 Task: Plan a virtual training workshop for the new communication tool on the 25th at 11 AM.
Action: Mouse moved to (52, 78)
Screenshot: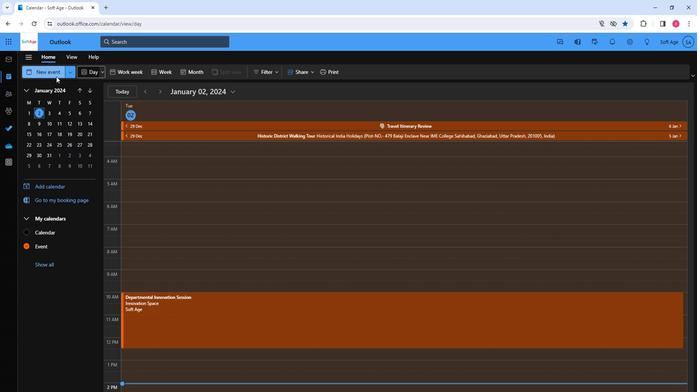 
Action: Mouse pressed left at (52, 78)
Screenshot: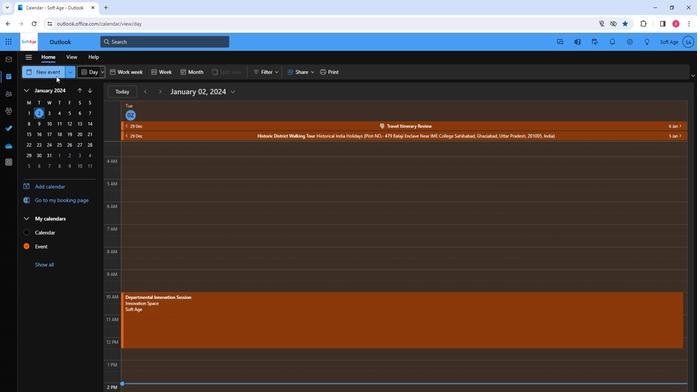 
Action: Mouse moved to (197, 127)
Screenshot: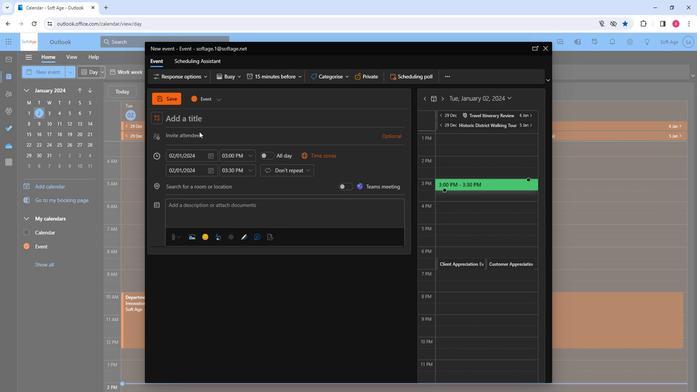 
Action: Key pressed <Key.shift>Vitry<Key.backspace><Key.backspace><Key.backspace>rtul<Key.backspace>al<Key.space><Key.shift><Key.shift>Training<Key.space><Key.shift>Workshop<Key.space>
Screenshot: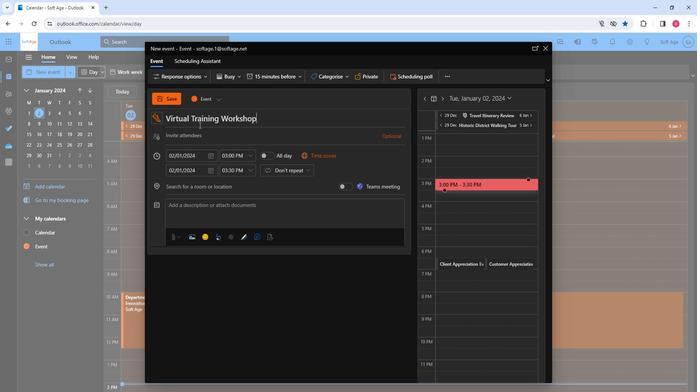 
Action: Mouse moved to (203, 138)
Screenshot: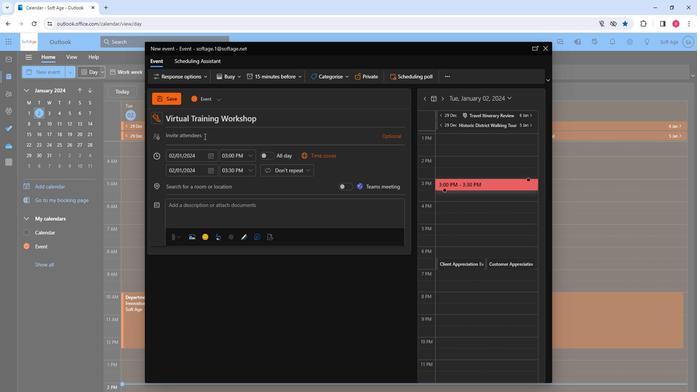 
Action: Mouse pressed left at (203, 138)
Screenshot: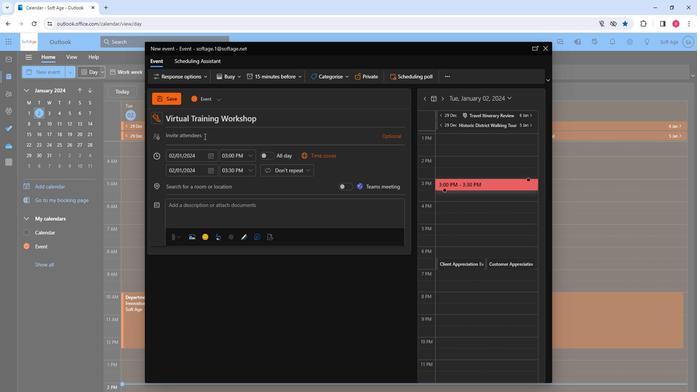 
Action: Key pressed so
Screenshot: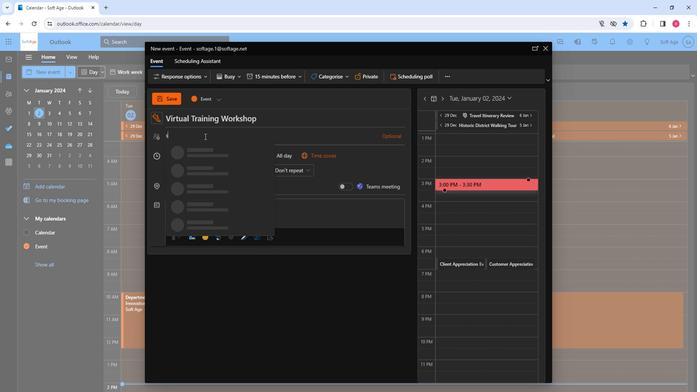 
Action: Mouse moved to (230, 197)
Screenshot: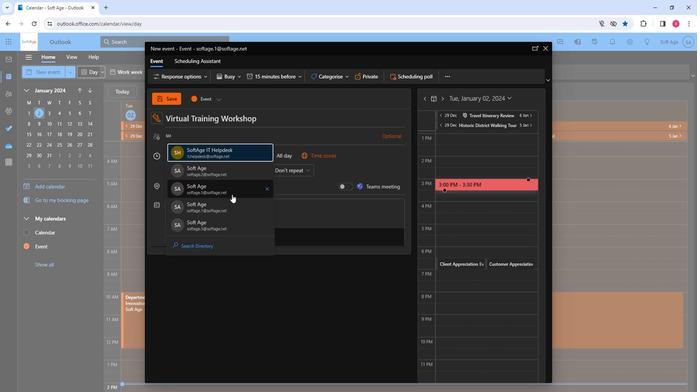 
Action: Mouse pressed left at (230, 197)
Screenshot: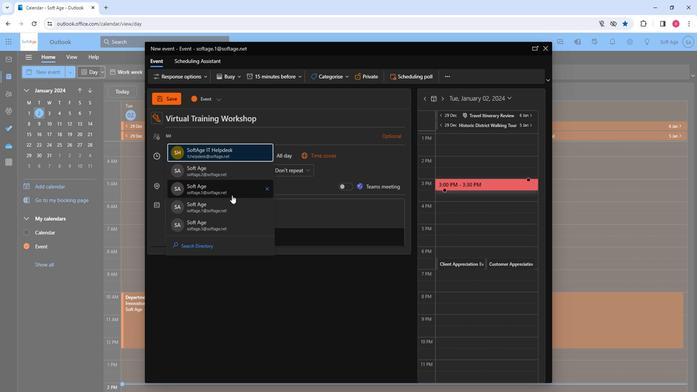
Action: Key pressed so
Screenshot: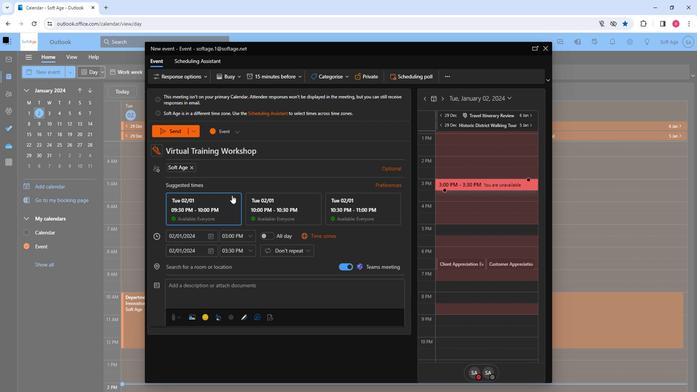 
Action: Mouse moved to (230, 206)
Screenshot: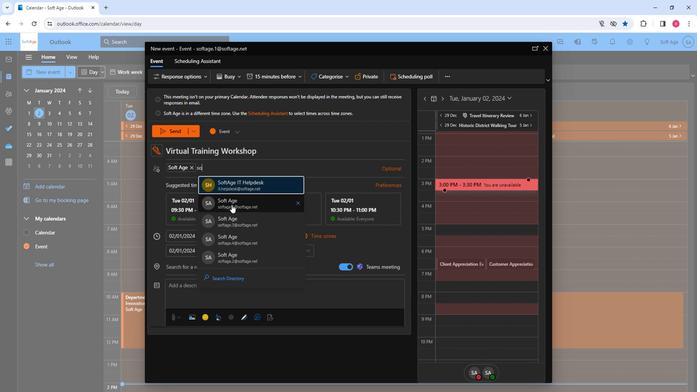 
Action: Mouse pressed left at (230, 206)
Screenshot: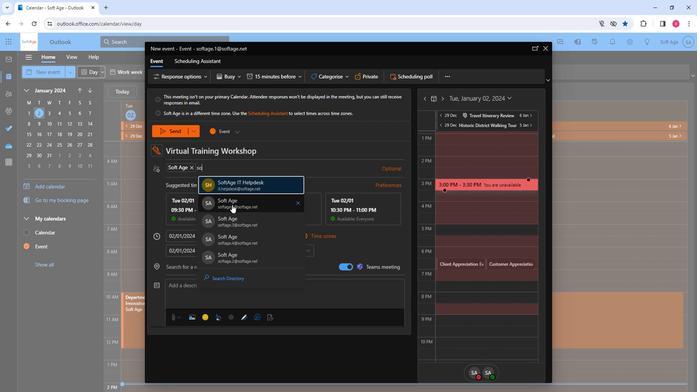 
Action: Key pressed so
Screenshot: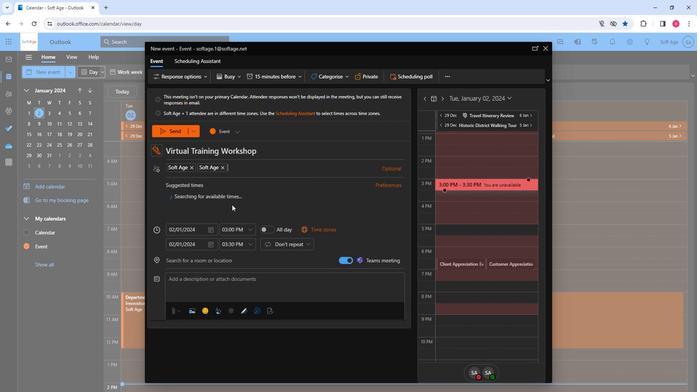 
Action: Mouse moved to (251, 248)
Screenshot: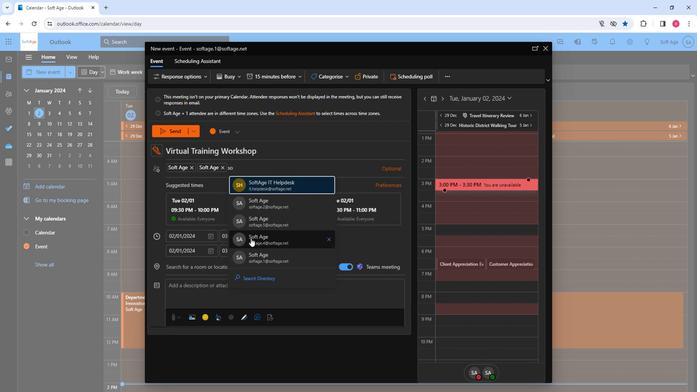 
Action: Mouse pressed left at (251, 248)
Screenshot: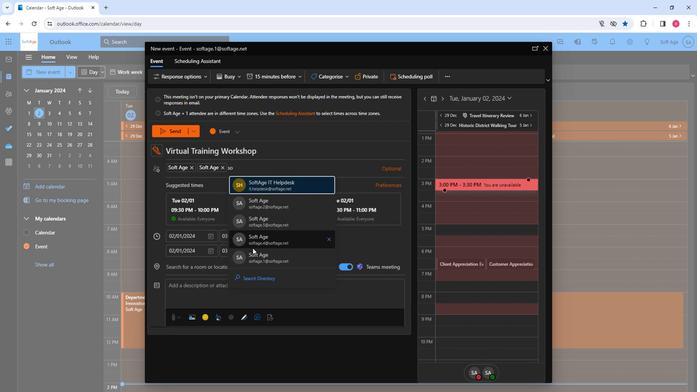 
Action: Key pressed s
Screenshot: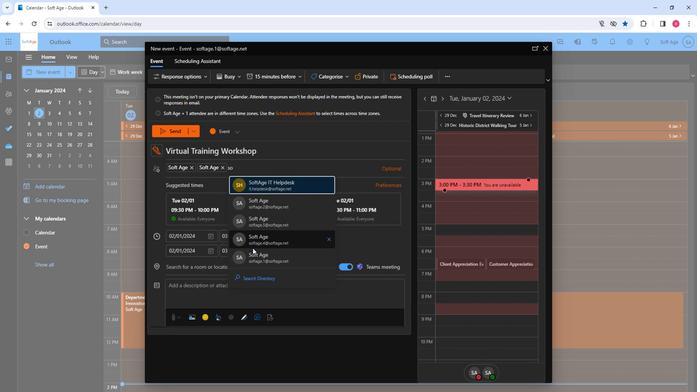 
Action: Mouse pressed left at (251, 248)
Screenshot: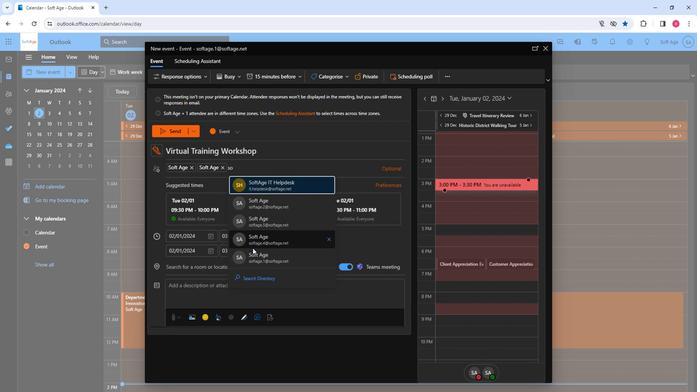 
Action: Mouse moved to (259, 245)
Screenshot: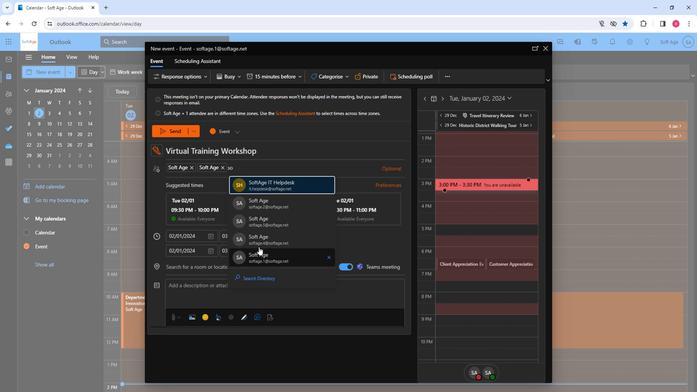 
Action: Mouse pressed left at (259, 245)
Screenshot: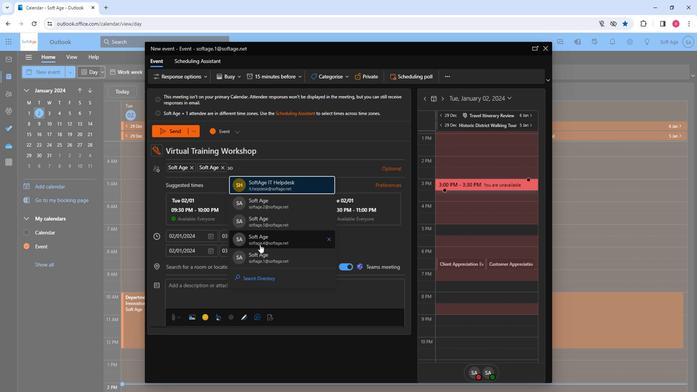 
Action: Mouse moved to (258, 235)
Screenshot: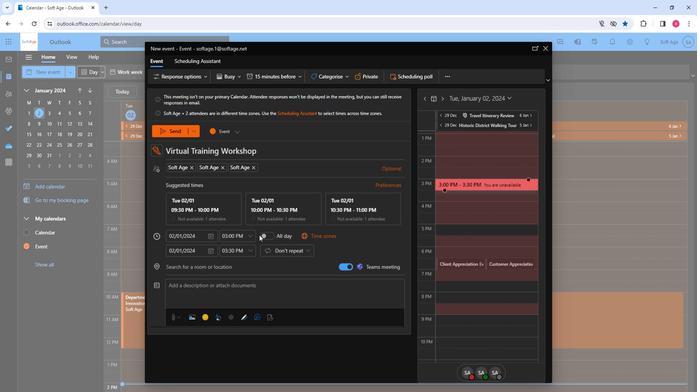 
Action: Key pressed so
Screenshot: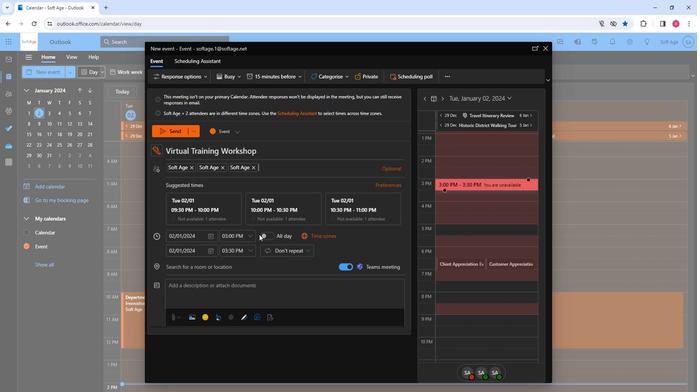 
Action: Mouse moved to (284, 257)
Screenshot: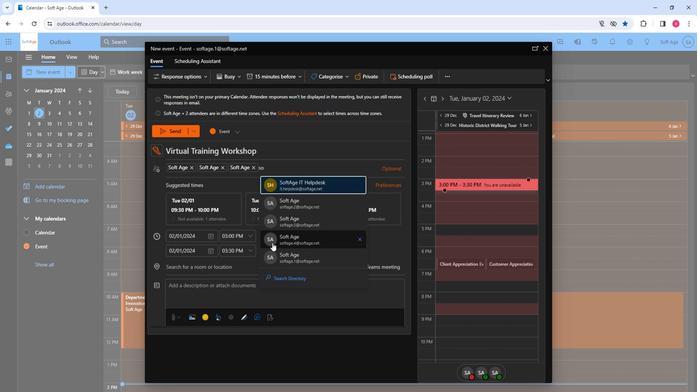 
Action: Mouse pressed left at (284, 257)
Screenshot: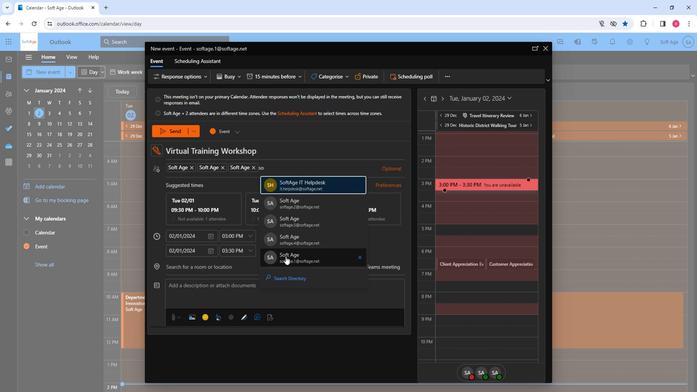 
Action: Mouse moved to (210, 239)
Screenshot: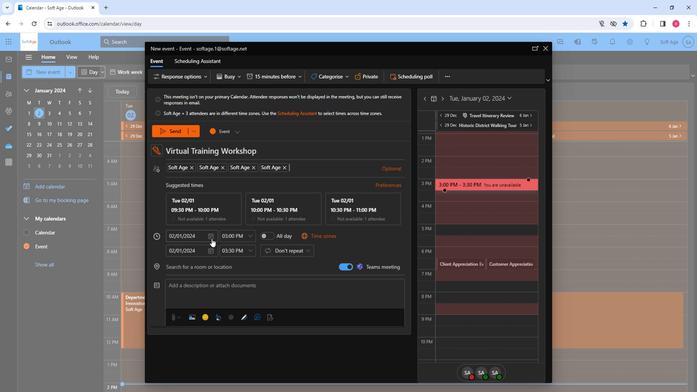 
Action: Mouse pressed left at (210, 239)
Screenshot: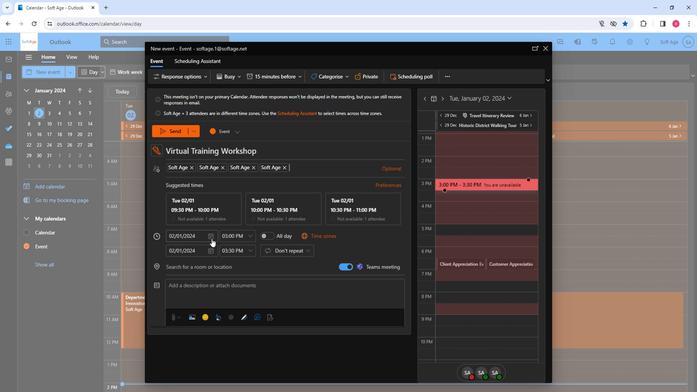 
Action: Mouse moved to (204, 307)
Screenshot: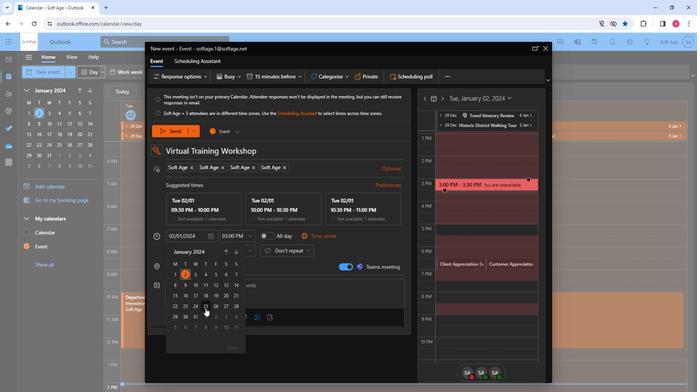 
Action: Mouse pressed left at (204, 307)
Screenshot: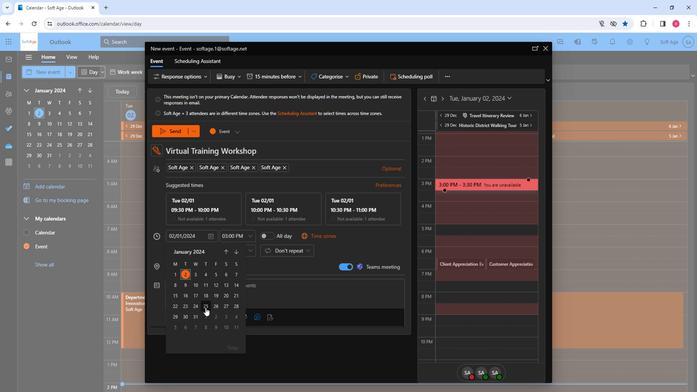 
Action: Mouse moved to (248, 239)
Screenshot: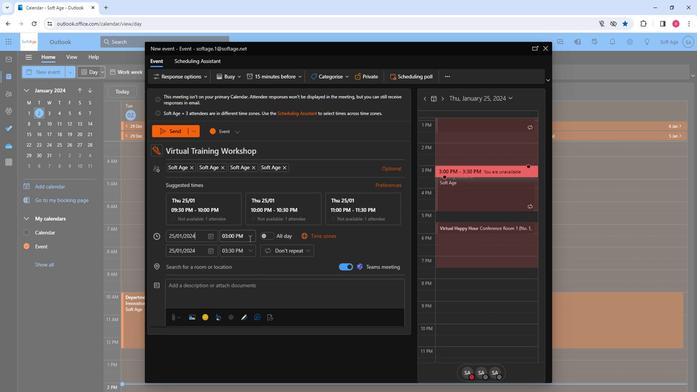 
Action: Mouse pressed left at (248, 239)
Screenshot: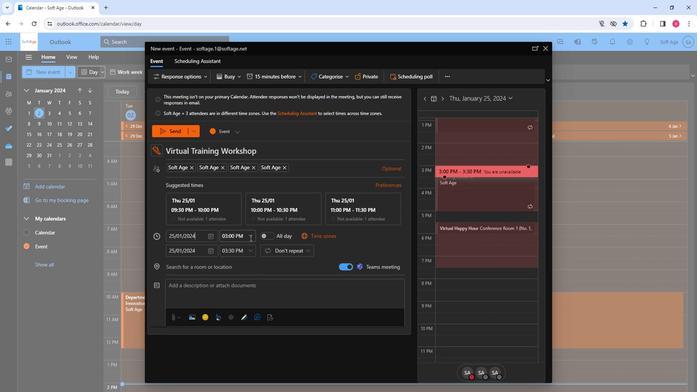 
Action: Mouse moved to (243, 275)
Screenshot: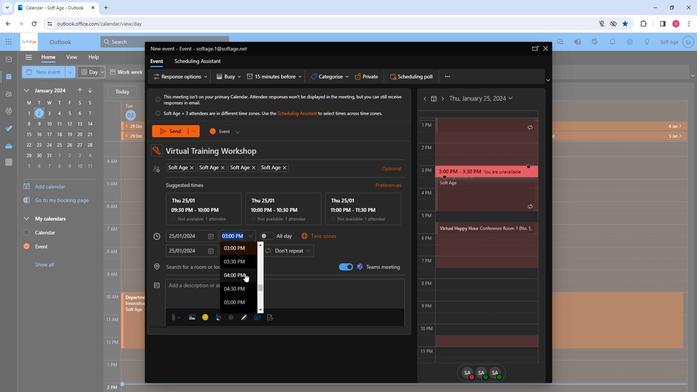 
Action: Mouse scrolled (243, 274) with delta (0, 0)
Screenshot: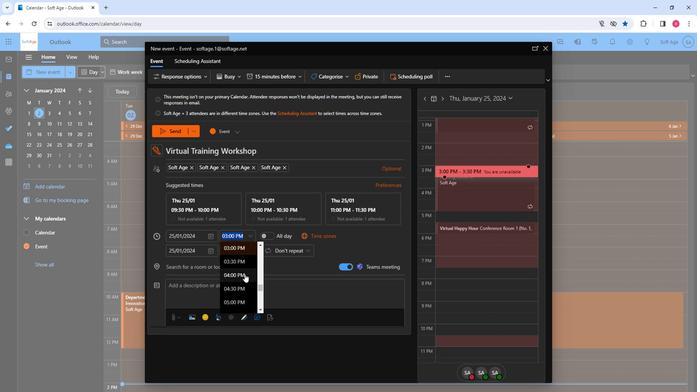 
Action: Mouse moved to (243, 276)
Screenshot: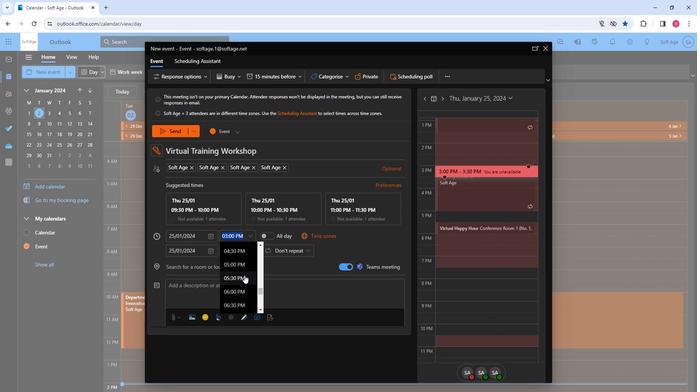 
Action: Mouse scrolled (243, 276) with delta (0, 0)
Screenshot: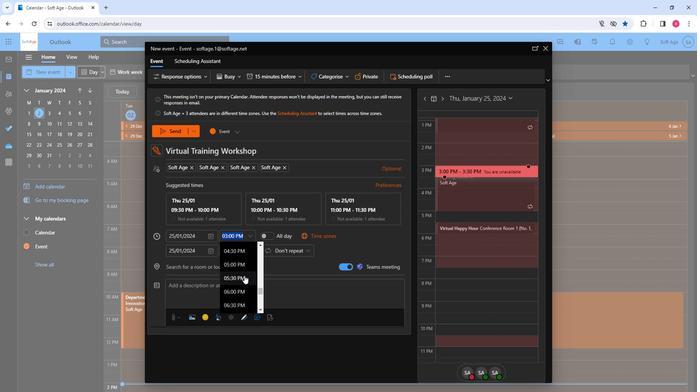 
Action: Mouse moved to (242, 277)
Screenshot: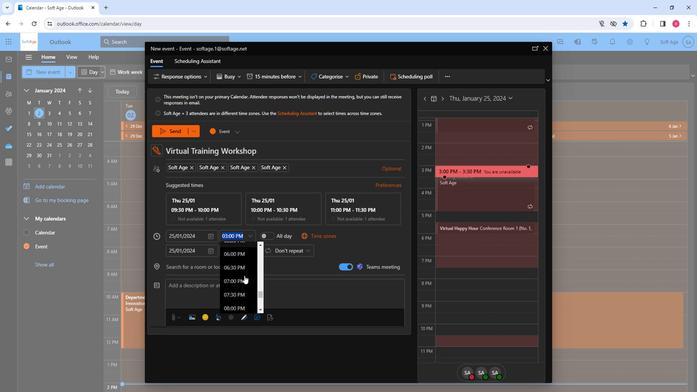 
Action: Mouse scrolled (242, 276) with delta (0, 0)
Screenshot: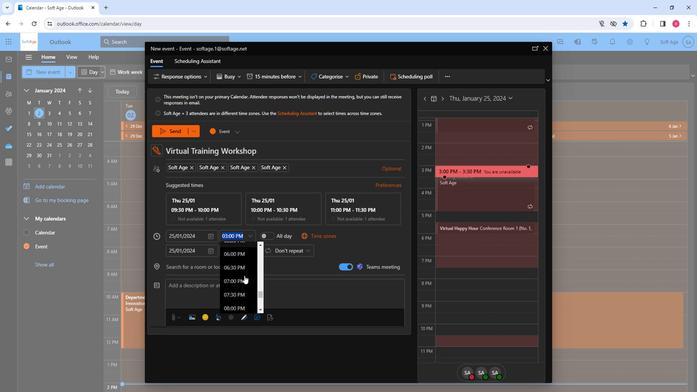 
Action: Mouse moved to (242, 277)
Screenshot: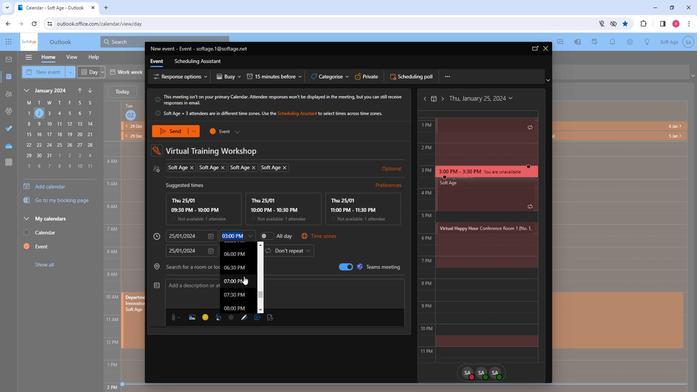 
Action: Mouse scrolled (242, 277) with delta (0, 0)
Screenshot: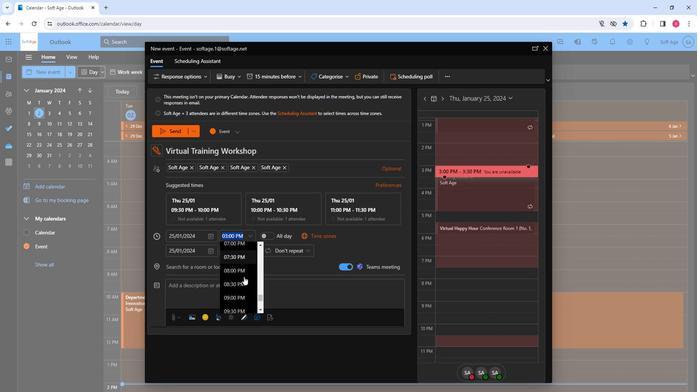 
Action: Mouse moved to (242, 277)
Screenshot: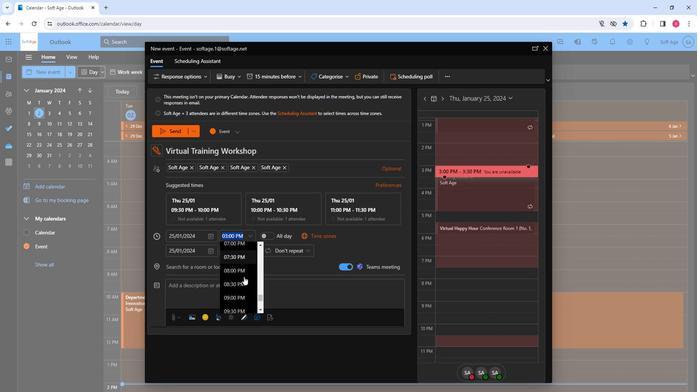 
Action: Mouse scrolled (242, 277) with delta (0, 0)
Screenshot: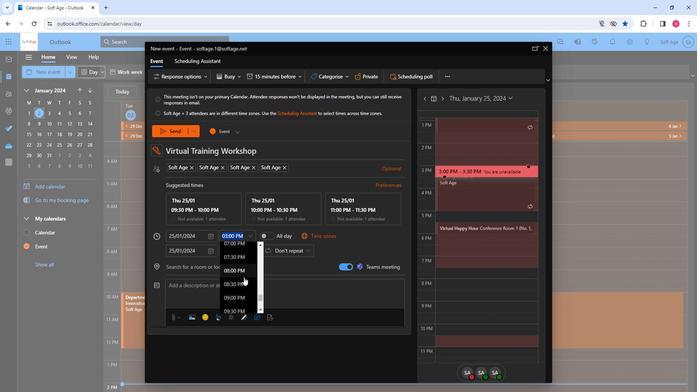 
Action: Mouse moved to (237, 293)
Screenshot: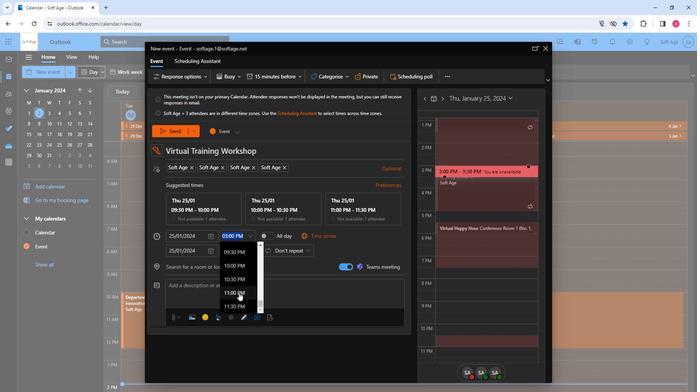 
Action: Mouse scrolled (237, 293) with delta (0, 0)
Screenshot: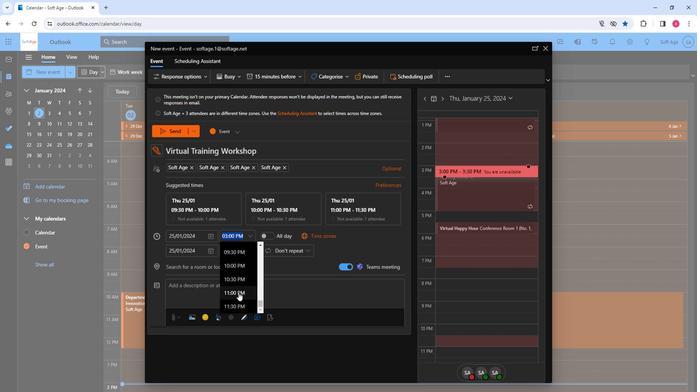 
Action: Mouse scrolled (237, 293) with delta (0, 0)
Screenshot: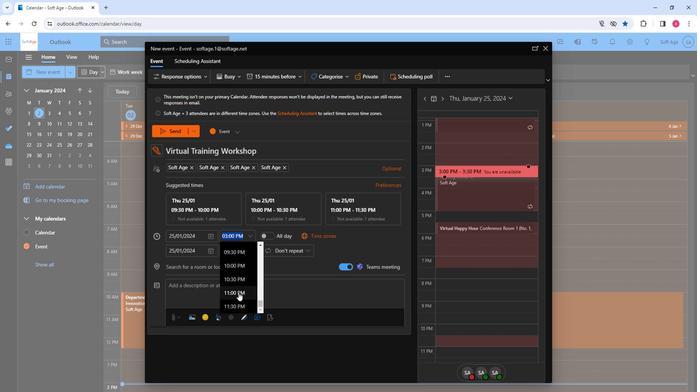 
Action: Mouse scrolled (237, 293) with delta (0, 0)
Screenshot: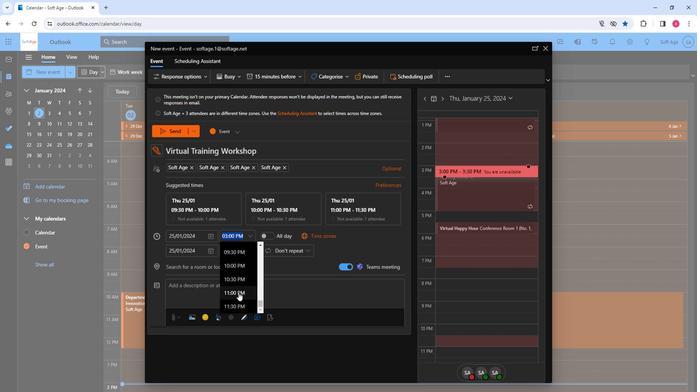 
Action: Mouse scrolled (237, 293) with delta (0, 0)
Screenshot: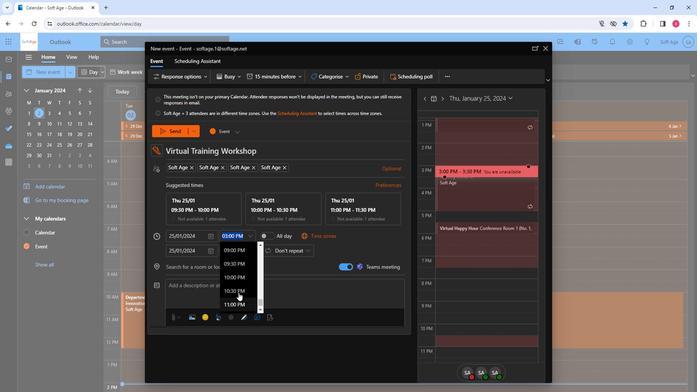 
Action: Mouse scrolled (237, 293) with delta (0, 0)
Screenshot: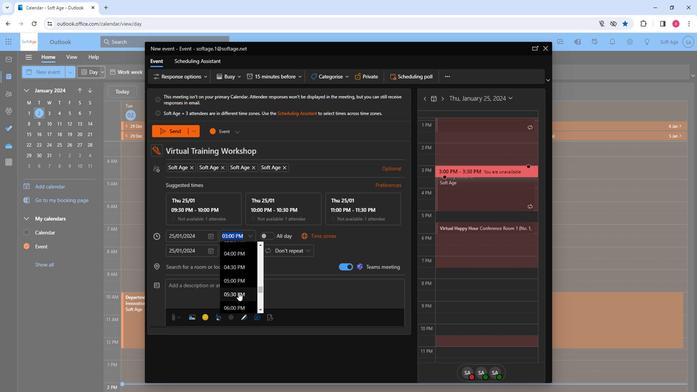 
Action: Mouse scrolled (237, 293) with delta (0, 0)
Screenshot: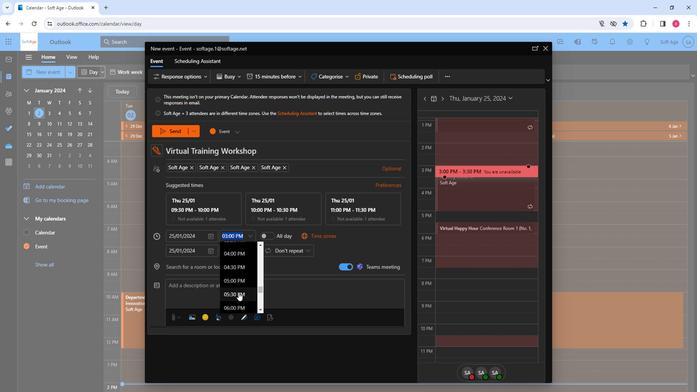 
Action: Mouse moved to (235, 275)
Screenshot: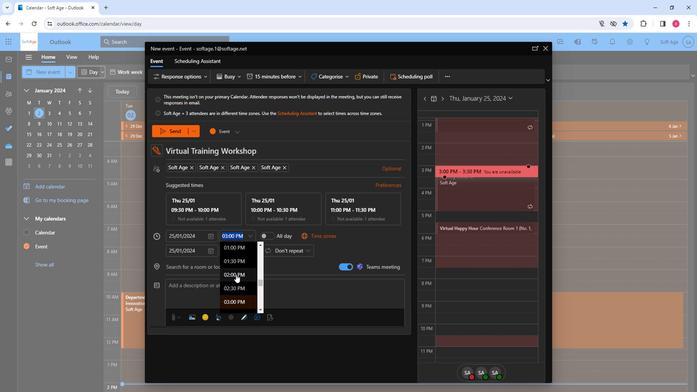 
Action: Mouse scrolled (235, 276) with delta (0, 0)
Screenshot: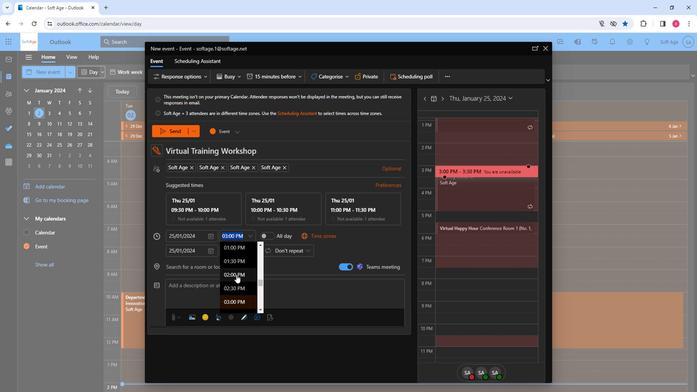 
Action: Mouse scrolled (235, 276) with delta (0, 0)
Screenshot: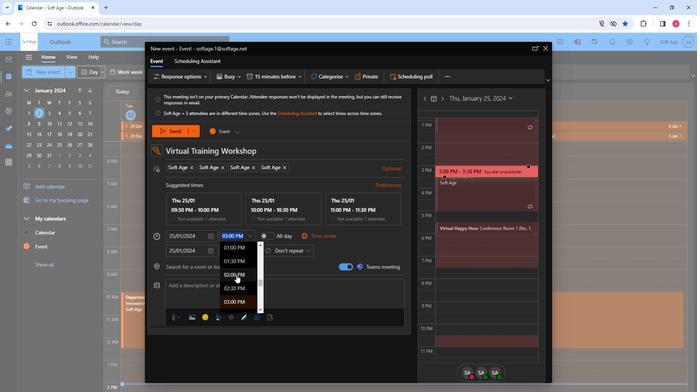 
Action: Mouse moved to (234, 270)
Screenshot: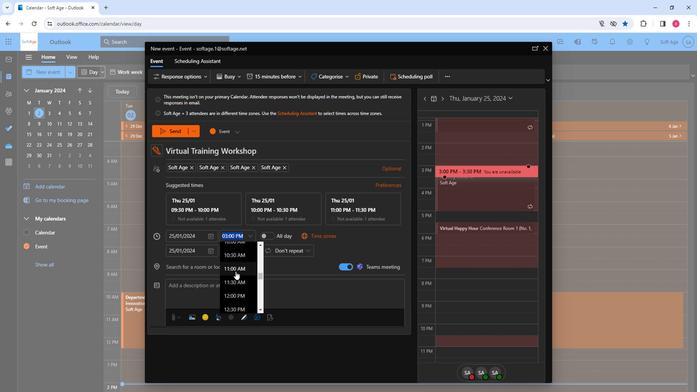 
Action: Mouse pressed left at (234, 270)
Screenshot: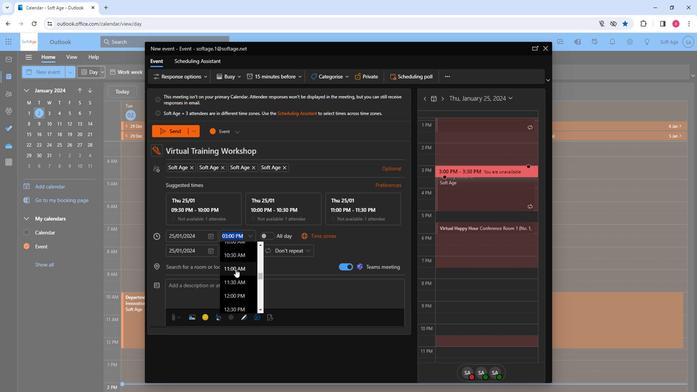 
Action: Mouse moved to (202, 264)
Screenshot: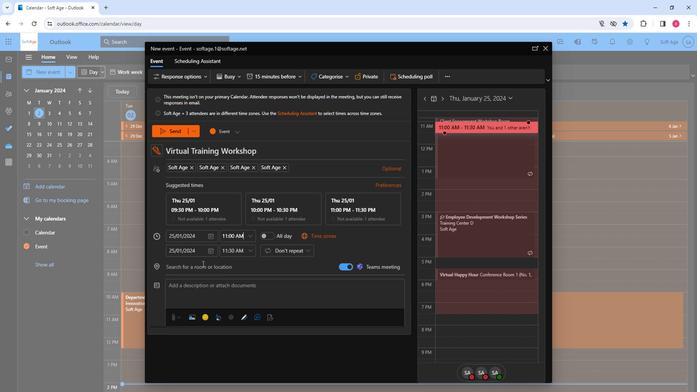 
Action: Mouse pressed left at (202, 264)
Screenshot: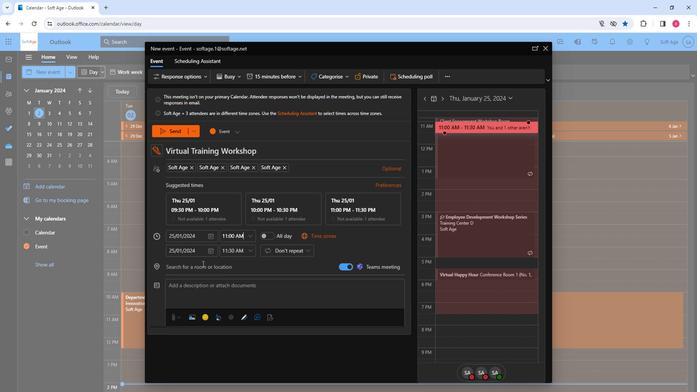 
Action: Key pressed so<Key.backspace><Key.backspace>train
Screenshot: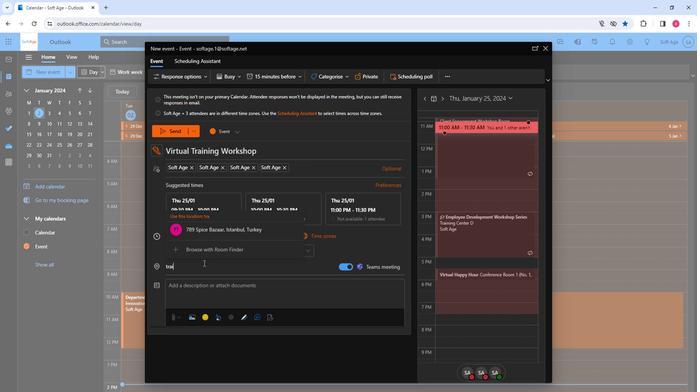 
Action: Mouse moved to (199, 183)
Screenshot: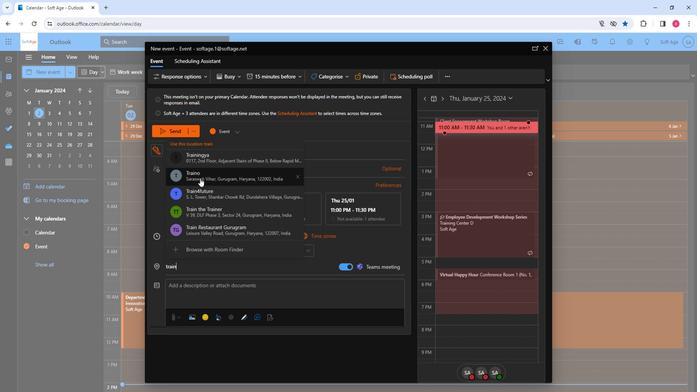 
Action: Key pressed ing
Screenshot: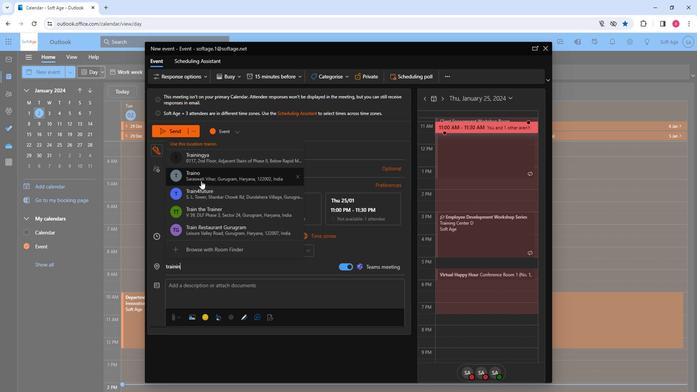 
Action: Mouse moved to (232, 231)
Screenshot: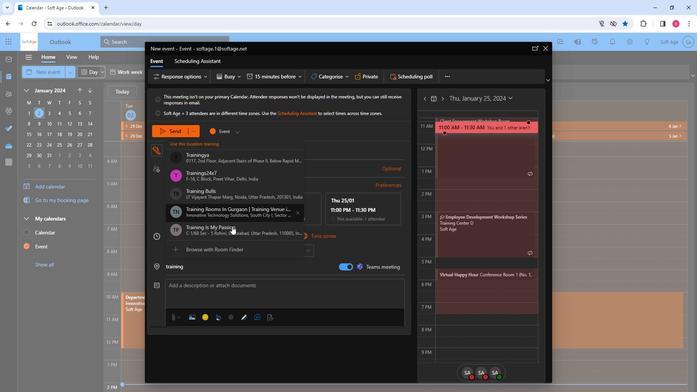 
Action: Mouse pressed left at (232, 231)
Screenshot: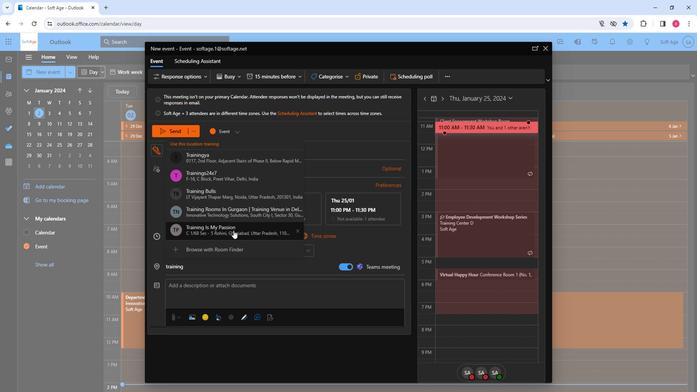
Action: Mouse moved to (195, 289)
Screenshot: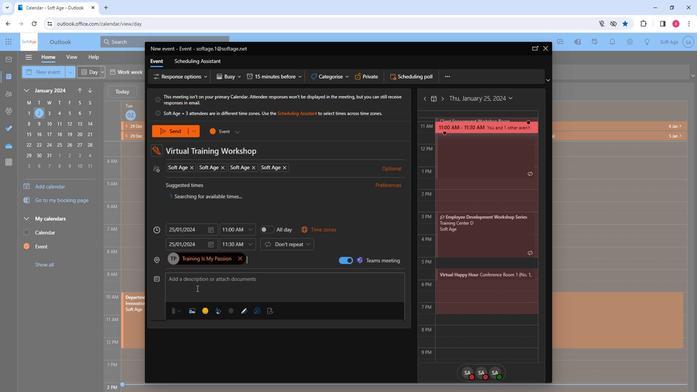 
Action: Mouse pressed left at (195, 289)
Screenshot: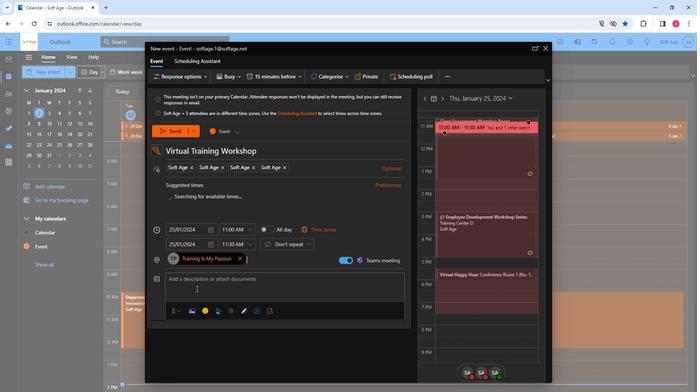 
Action: Key pressed <Key.shift>Elevate<Key.space>communication<Key.space>skills<Key.shift><Key.shift><Key.shift><Key.shift><Key.shift>!<Key.space><Key.shift>Join<Key.space>our<Key.space>virtual<Key.space>training<Key.space>workshop<Key.space>for<Key.space>the<Key.space>new<Key.space>tool.<Key.space><Key.shift>Explore<Key.space>features,<Key.space>enhance<Key.space>collaboration,<Key.space>and<Key.space>empower<Key.space>effective<Key.space>communication<Key.space>in<Key.space>our<Key.space>digital<Key.space>landscape.<Key.space><Key.shift>Don't<Key.space>miss<Key.space>out<Key.shift>!.
Screenshot: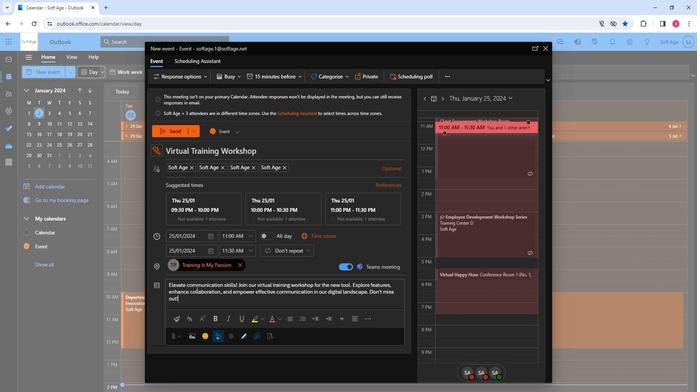 
Action: Mouse moved to (216, 291)
Screenshot: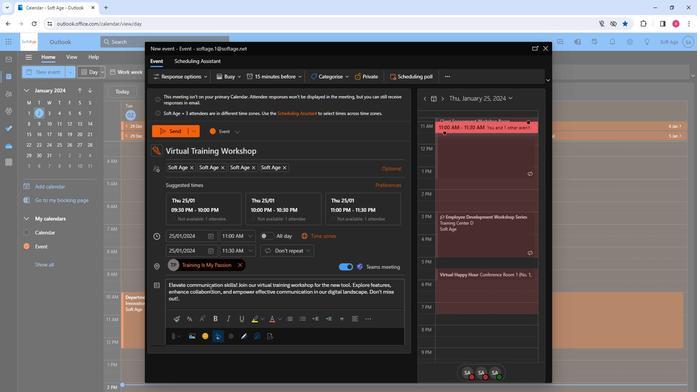 
Action: Mouse pressed left at (216, 291)
Screenshot: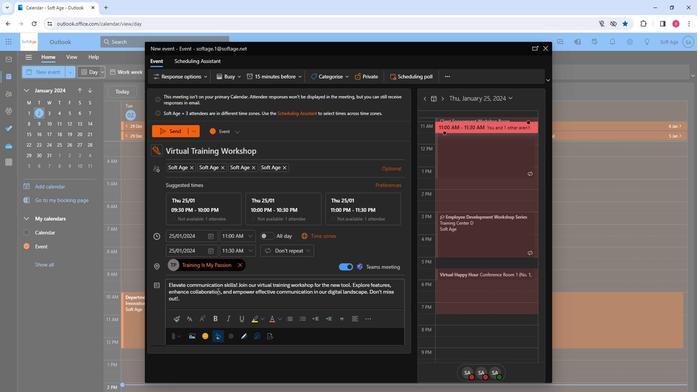 
Action: Mouse pressed left at (216, 291)
Screenshot: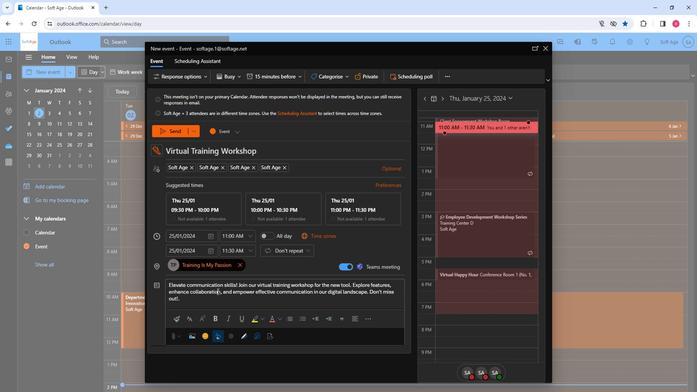 
Action: Mouse pressed left at (216, 291)
Screenshot: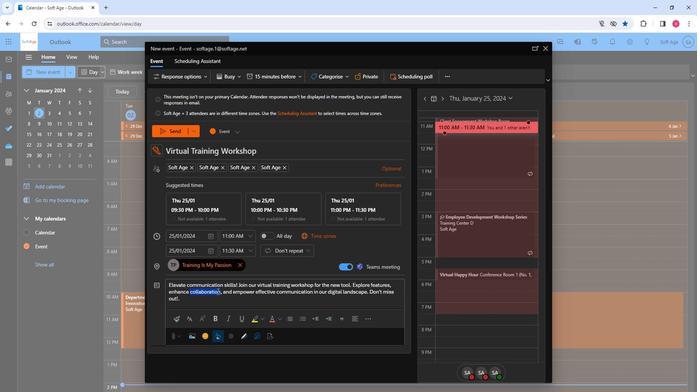 
Action: Mouse moved to (283, 278)
Screenshot: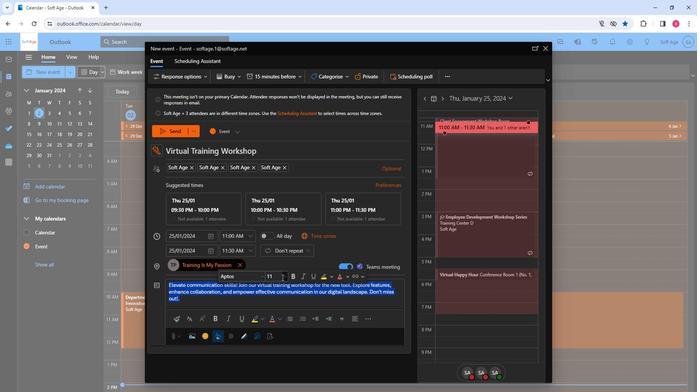 
Action: Mouse pressed left at (283, 278)
Screenshot: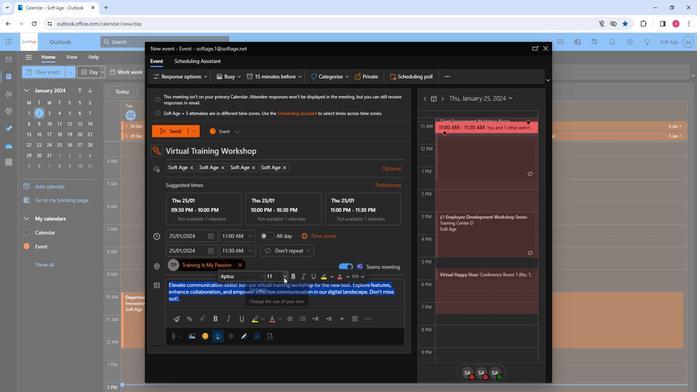 
Action: Mouse moved to (276, 218)
Screenshot: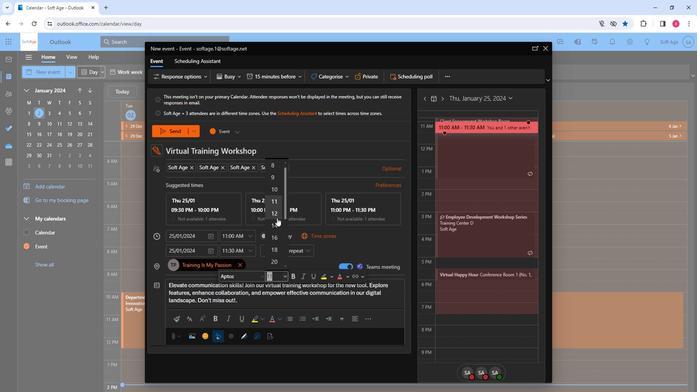 
Action: Mouse pressed left at (276, 218)
Screenshot: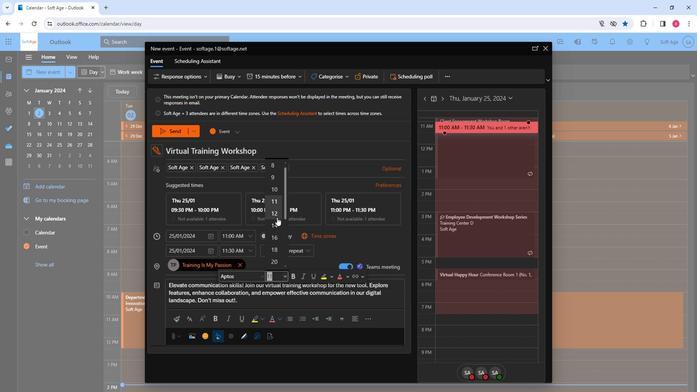 
Action: Mouse moved to (191, 319)
Screenshot: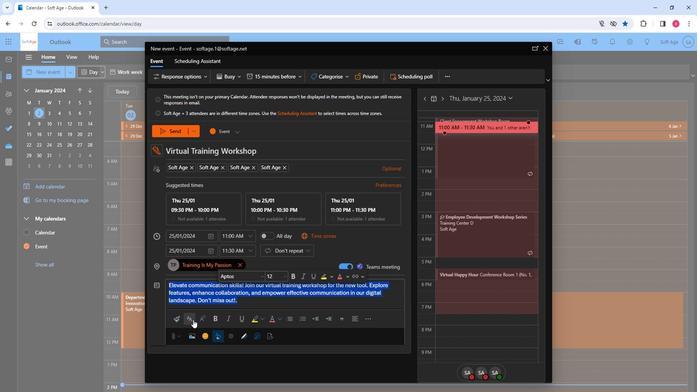 
Action: Mouse pressed left at (191, 319)
Screenshot: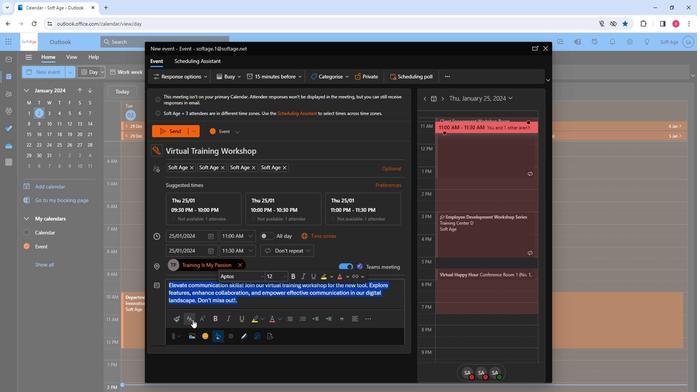 
Action: Mouse moved to (227, 285)
Screenshot: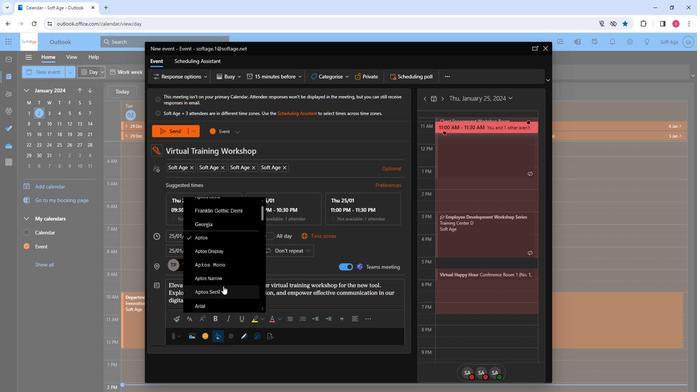
Action: Mouse scrolled (227, 284) with delta (0, 0)
Screenshot: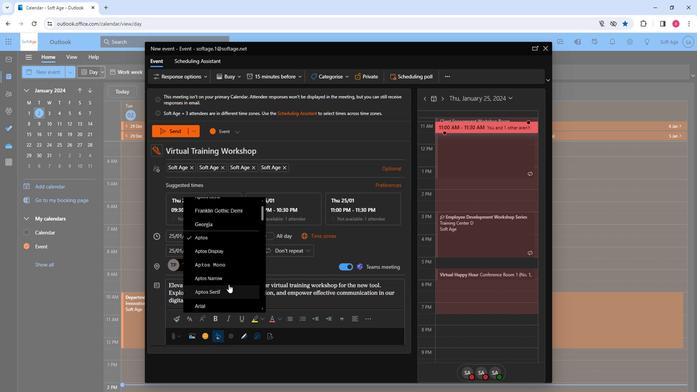 
Action: Mouse scrolled (227, 284) with delta (0, 0)
Screenshot: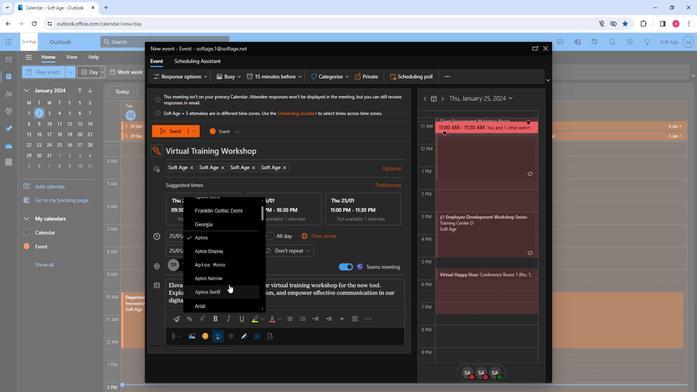 
Action: Mouse scrolled (227, 284) with delta (0, 0)
Screenshot: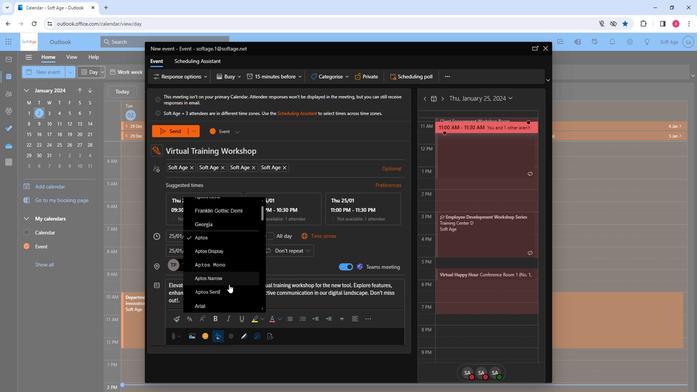 
Action: Mouse moved to (228, 286)
Screenshot: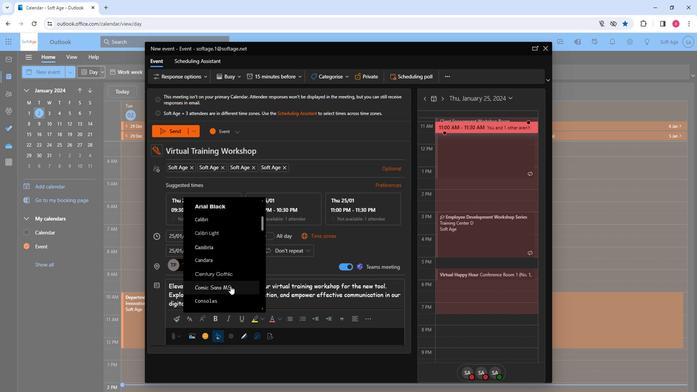 
Action: Mouse scrolled (228, 286) with delta (0, 0)
Screenshot: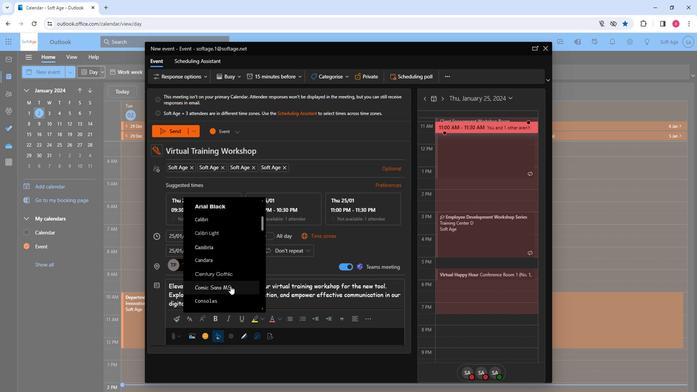 
Action: Mouse moved to (211, 293)
Screenshot: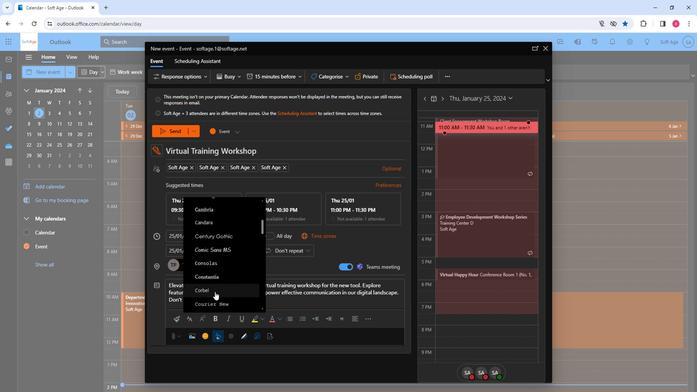 
Action: Mouse pressed left at (211, 293)
Screenshot: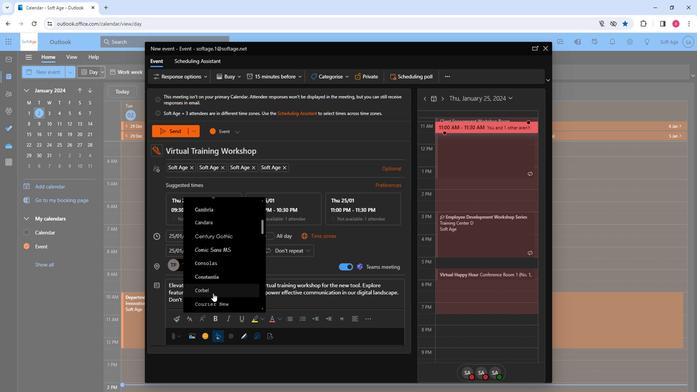 
Action: Mouse moved to (262, 319)
Screenshot: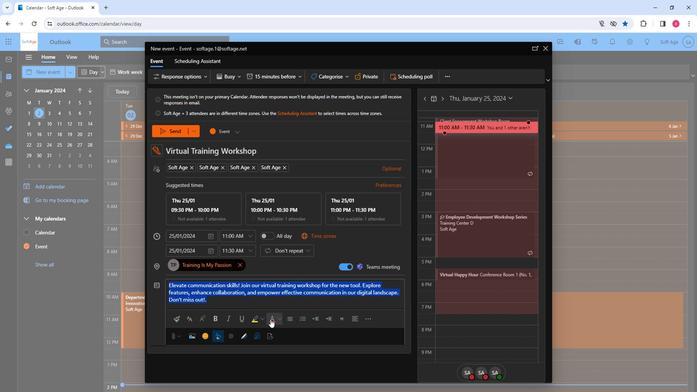 
Action: Mouse pressed left at (262, 319)
Screenshot: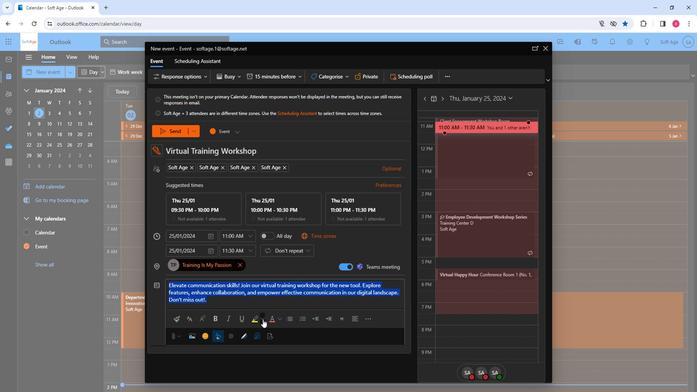 
Action: Mouse moved to (268, 359)
Screenshot: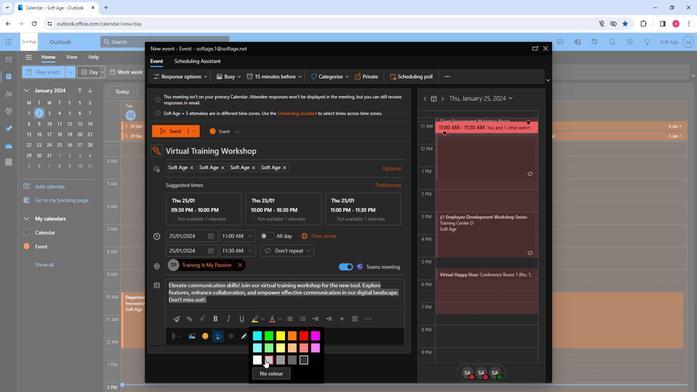 
Action: Mouse pressed left at (268, 359)
Screenshot: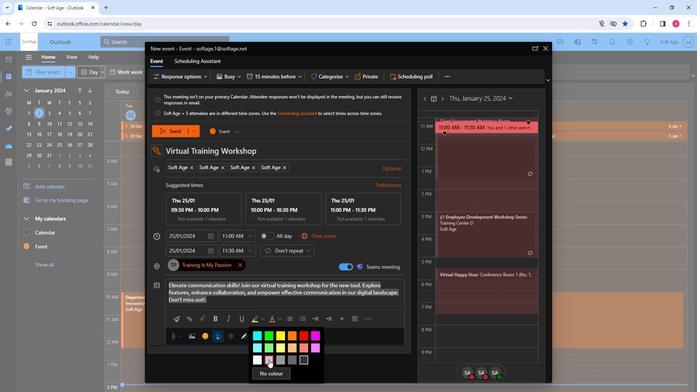 
Action: Mouse moved to (328, 321)
Screenshot: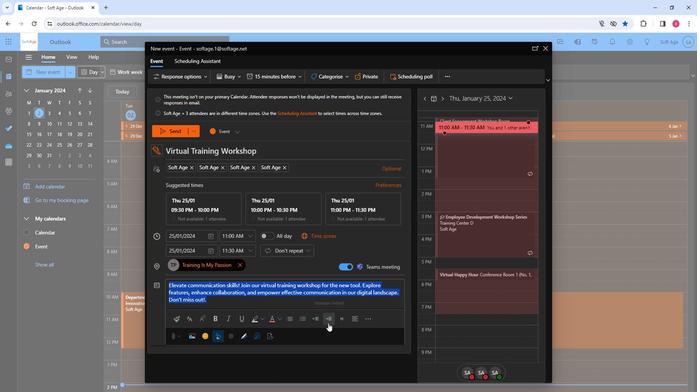 
Action: Mouse pressed left at (328, 321)
Screenshot: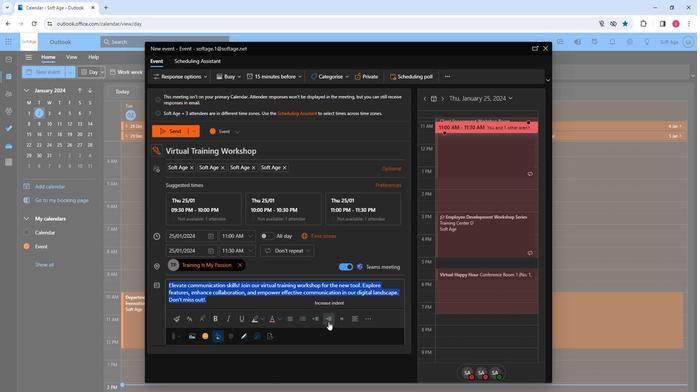 
Action: Mouse moved to (355, 304)
Screenshot: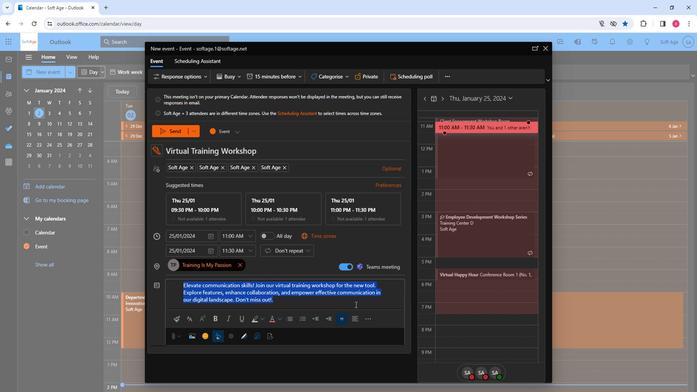 
Action: Mouse pressed left at (355, 304)
Screenshot: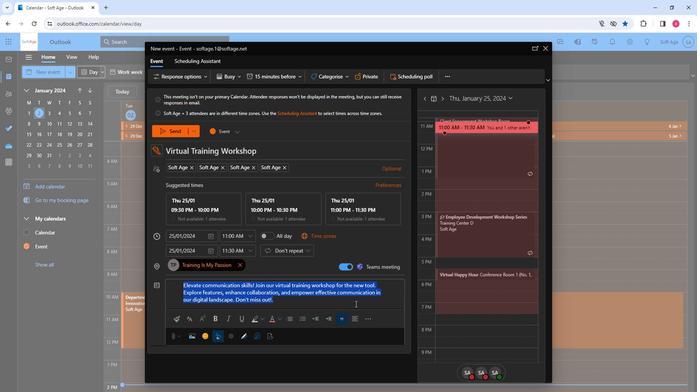 
Action: Mouse moved to (169, 136)
Screenshot: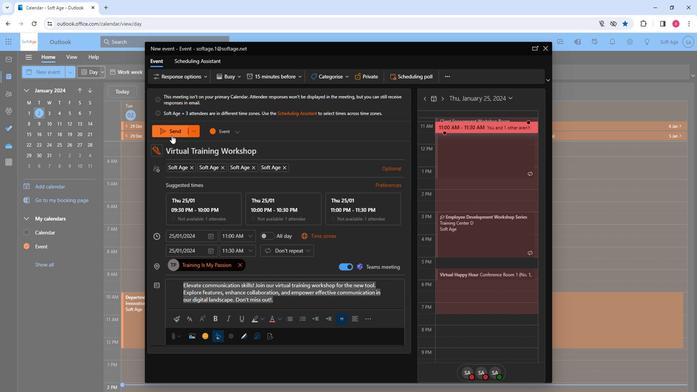 
Action: Mouse pressed left at (169, 136)
Screenshot: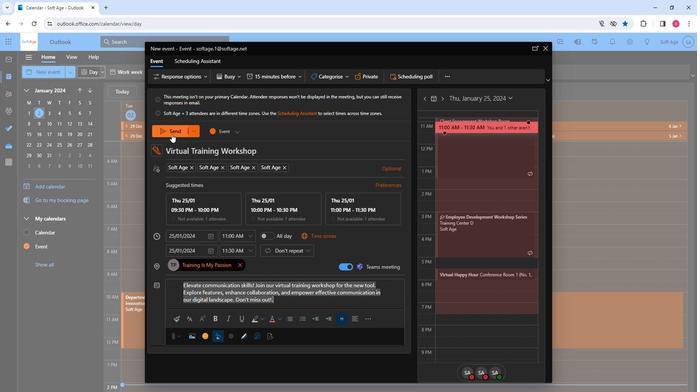 
Action: Mouse moved to (246, 241)
Screenshot: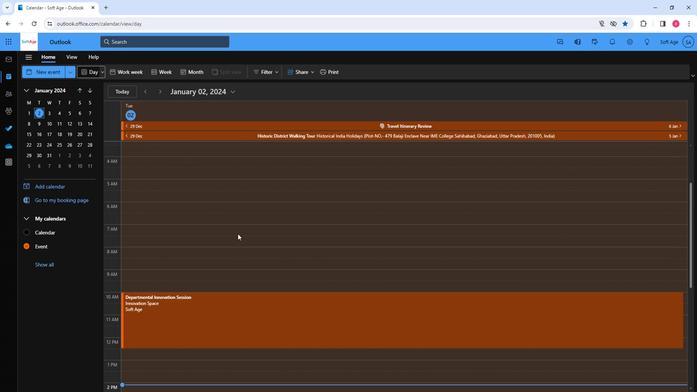
